 Task: Check current mortgage rates for homes with 40-year fixed loan payments.
Action: Mouse moved to (765, 127)
Screenshot: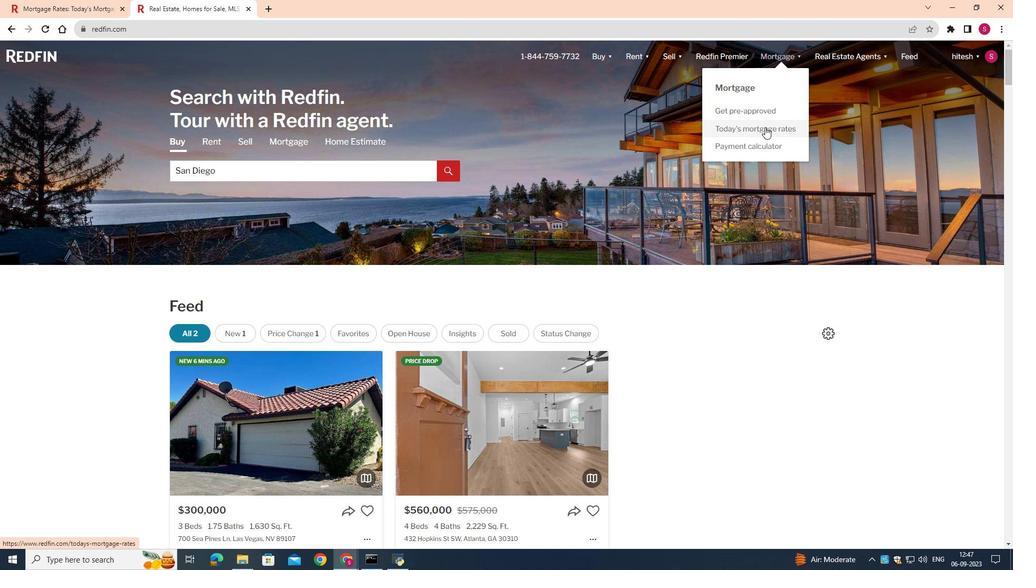 
Action: Mouse pressed left at (765, 127)
Screenshot: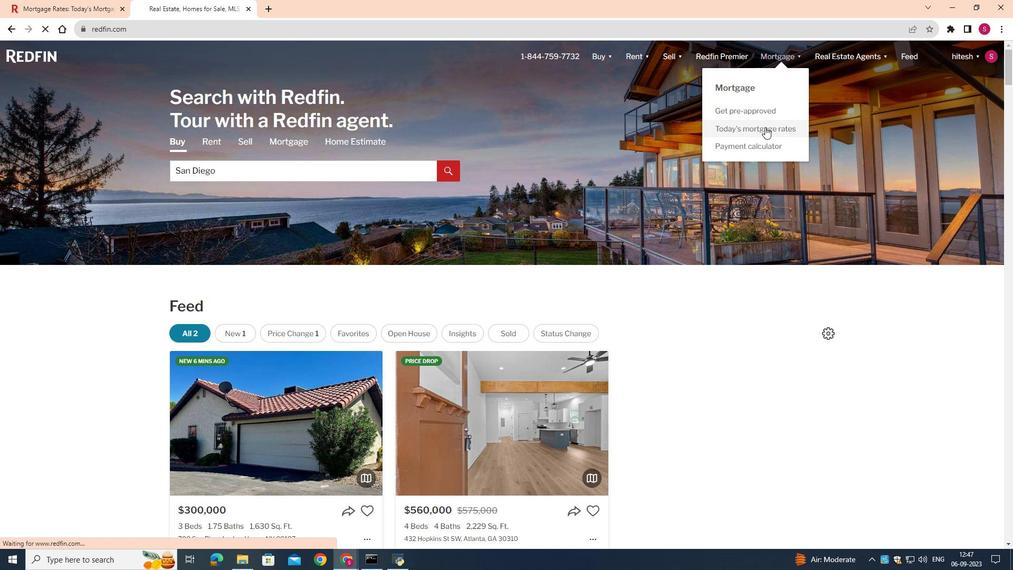 
Action: Mouse moved to (408, 258)
Screenshot: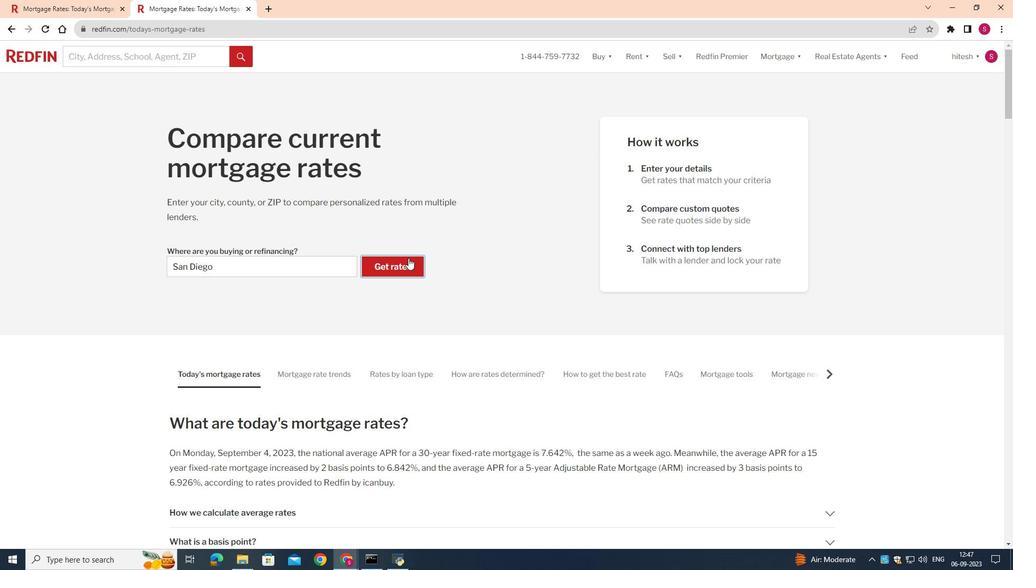 
Action: Mouse pressed left at (408, 258)
Screenshot: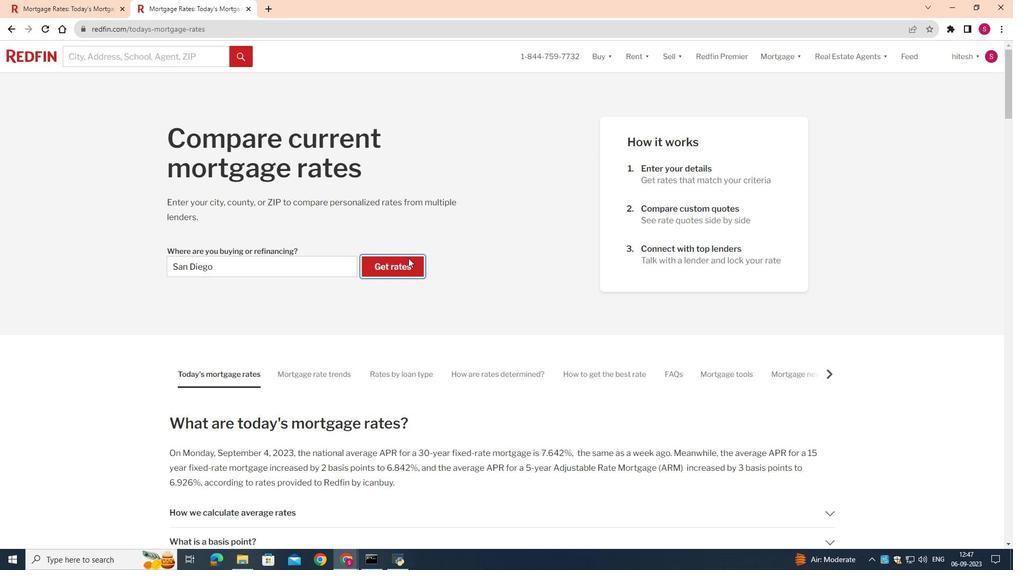 
Action: Mouse moved to (261, 346)
Screenshot: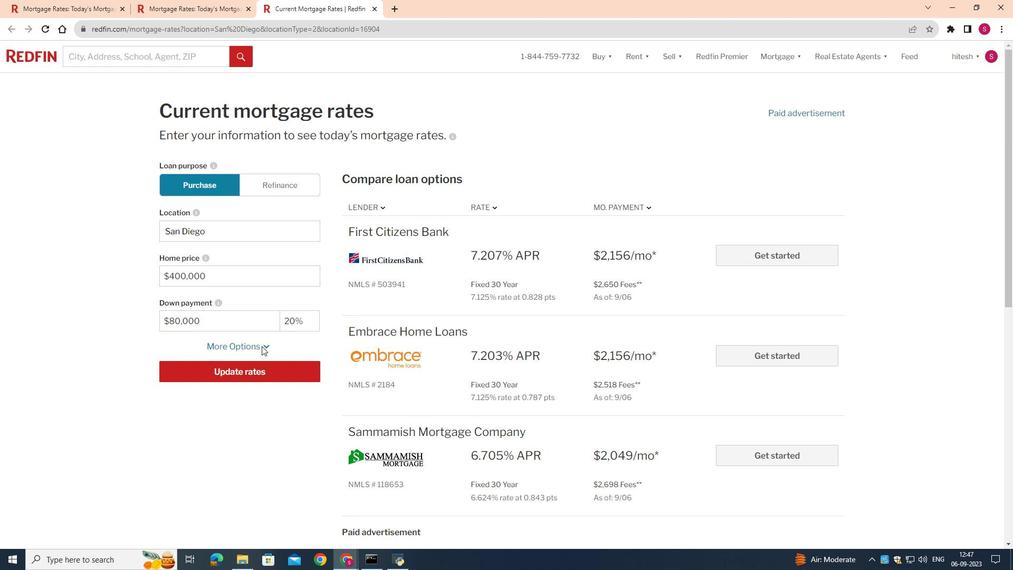 
Action: Mouse pressed left at (261, 346)
Screenshot: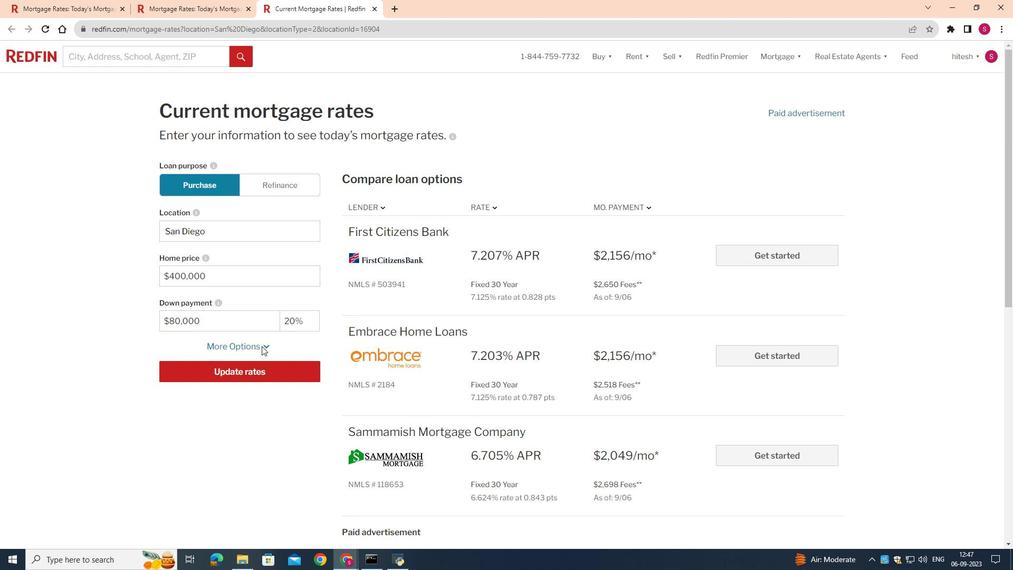 
Action: Mouse moved to (255, 399)
Screenshot: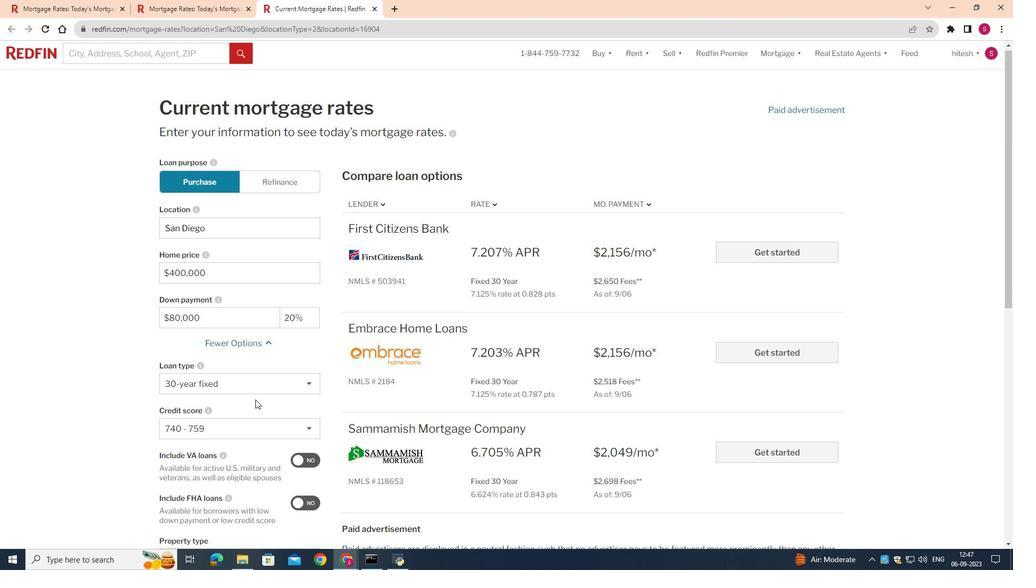 
Action: Mouse scrolled (255, 399) with delta (0, 0)
Screenshot: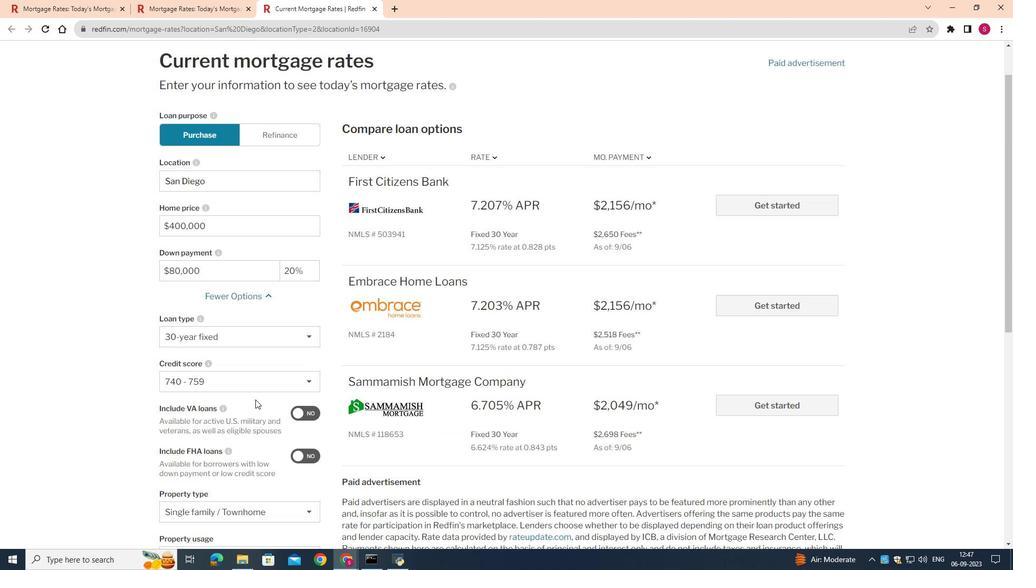
Action: Mouse moved to (255, 398)
Screenshot: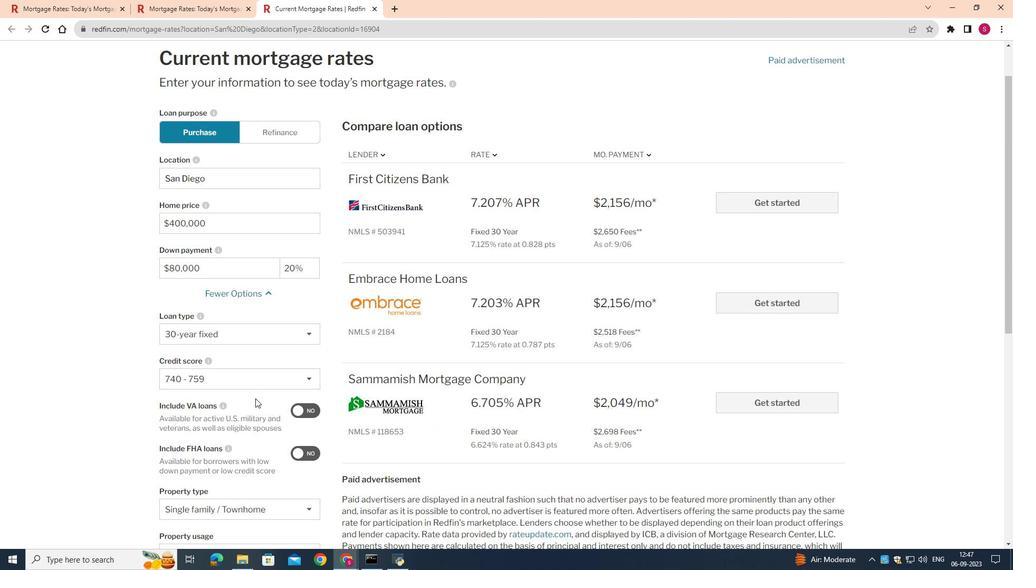 
Action: Mouse scrolled (255, 398) with delta (0, 0)
Screenshot: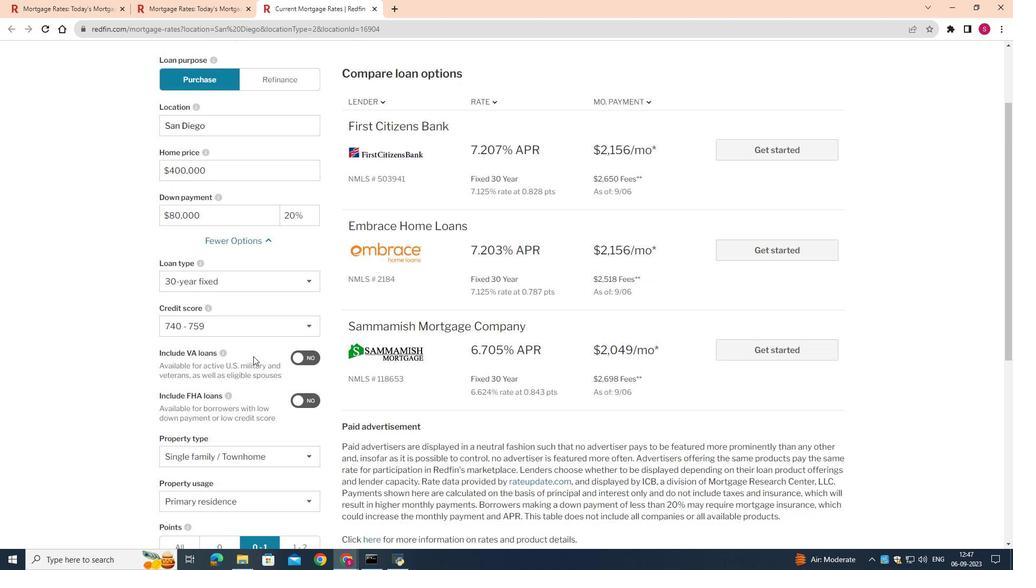 
Action: Mouse moved to (256, 282)
Screenshot: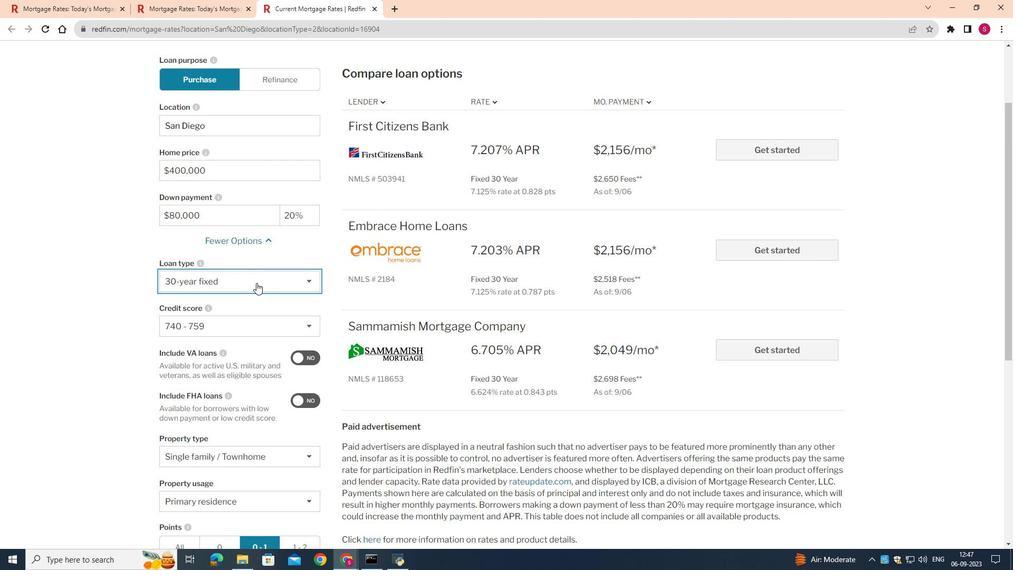 
Action: Mouse pressed left at (256, 282)
Screenshot: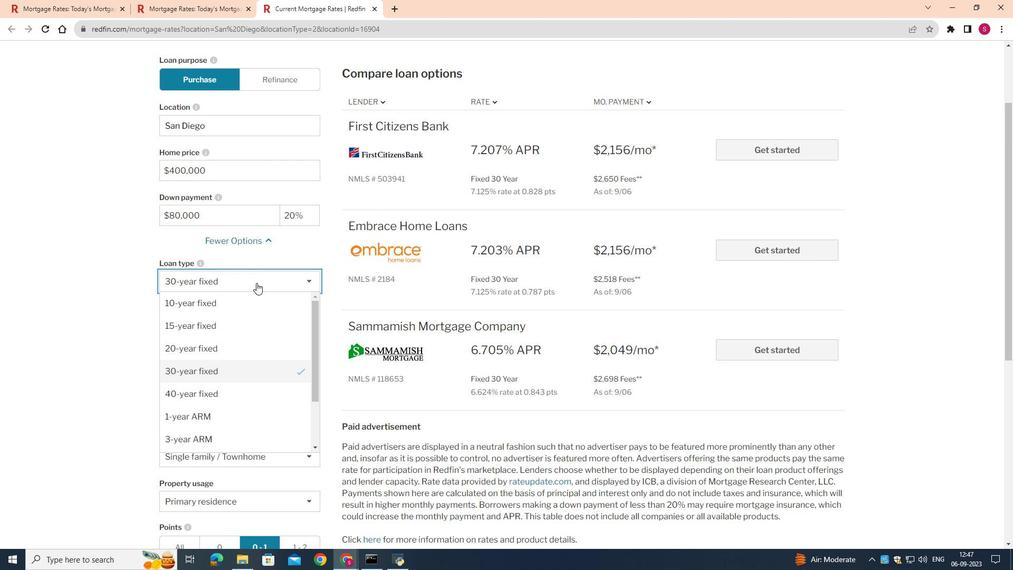 
Action: Mouse moved to (220, 398)
Screenshot: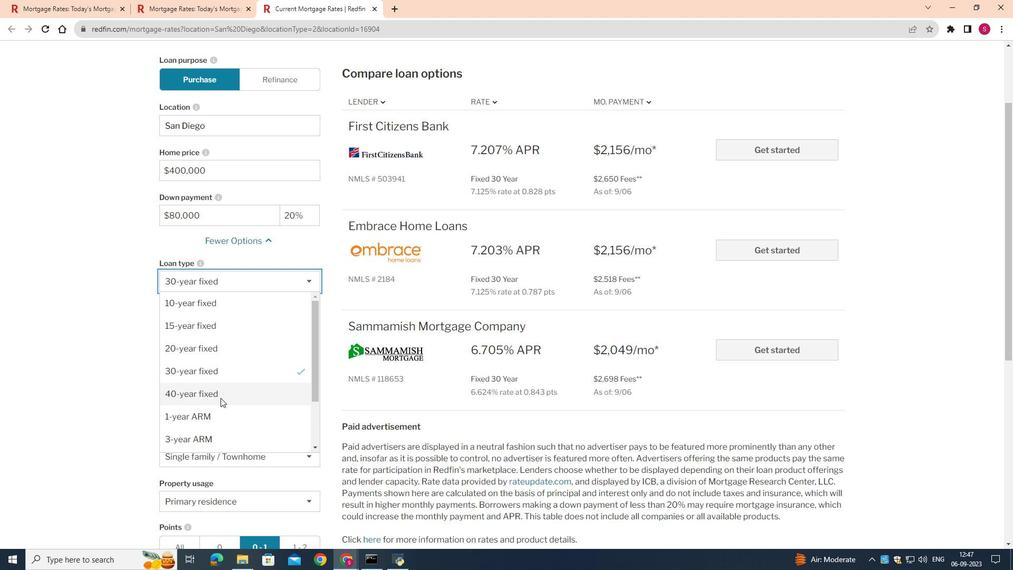 
Action: Mouse pressed left at (220, 398)
Screenshot: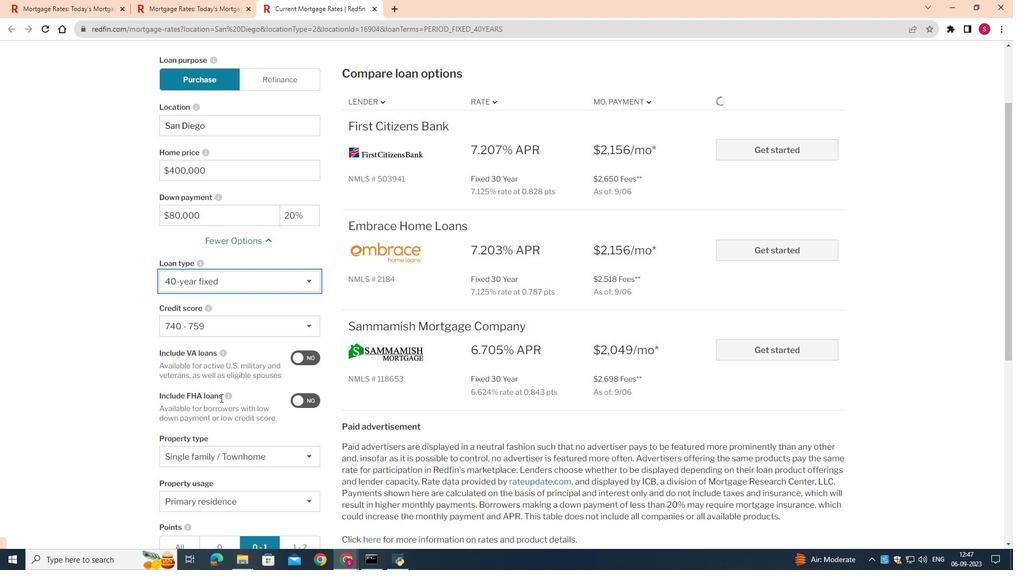 
Action: Mouse moved to (442, 353)
Screenshot: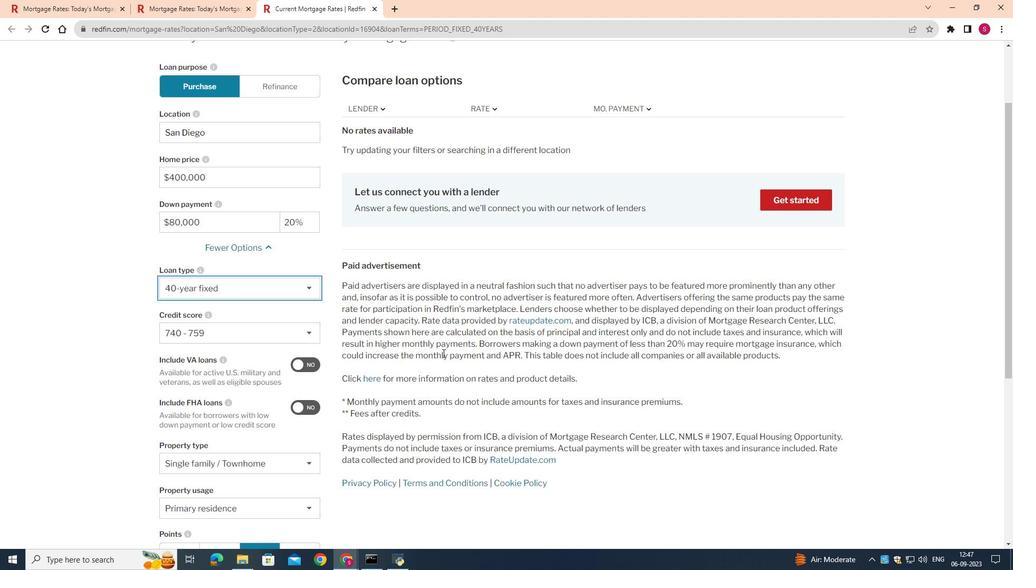 
Action: Mouse scrolled (442, 353) with delta (0, 0)
Screenshot: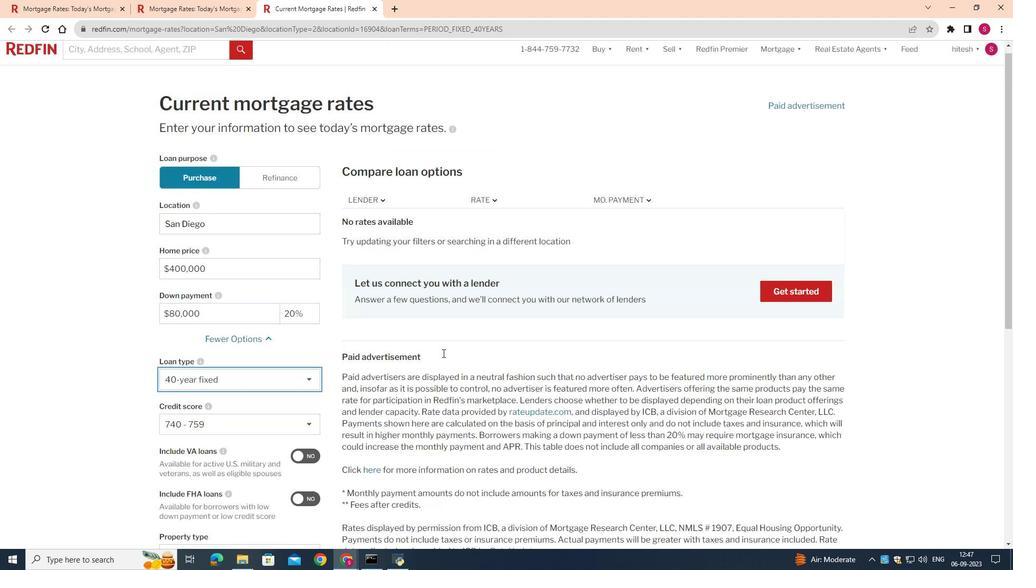 
Action: Mouse scrolled (442, 353) with delta (0, 0)
Screenshot: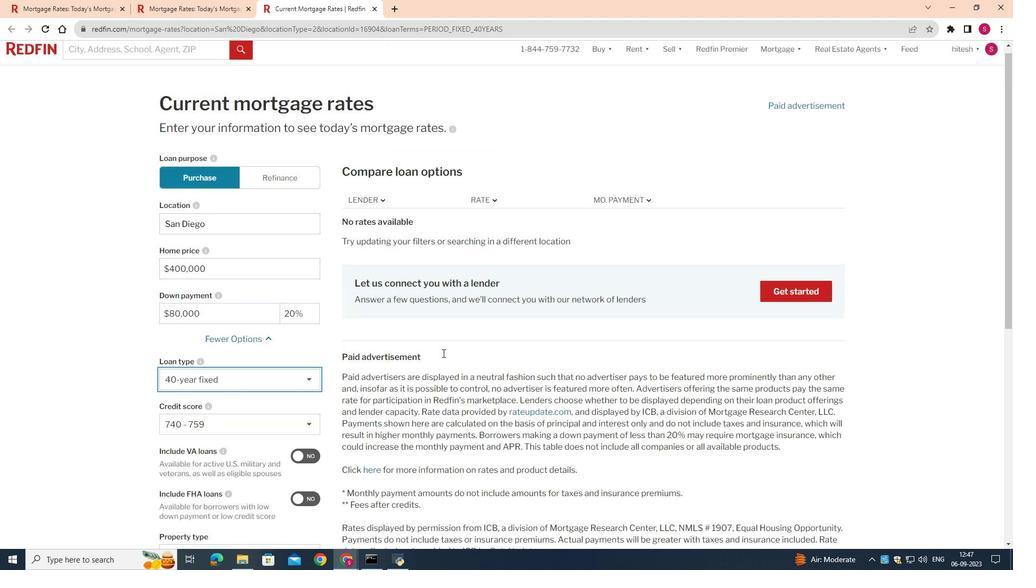
